 Task: Add a condition where "Hours since last SLA breach Less than One hundred" in recently solved tickets
Action: Mouse moved to (90, 369)
Screenshot: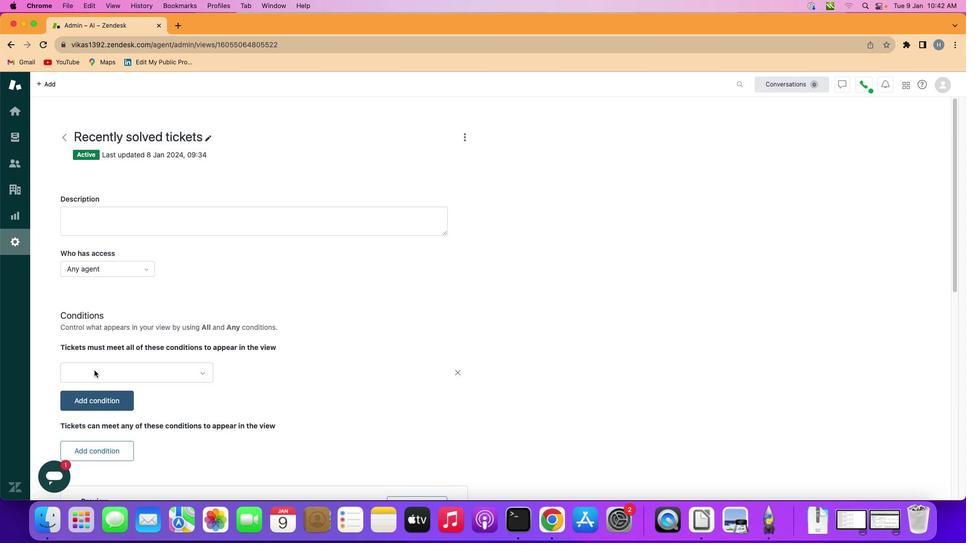 
Action: Mouse pressed left at (90, 369)
Screenshot: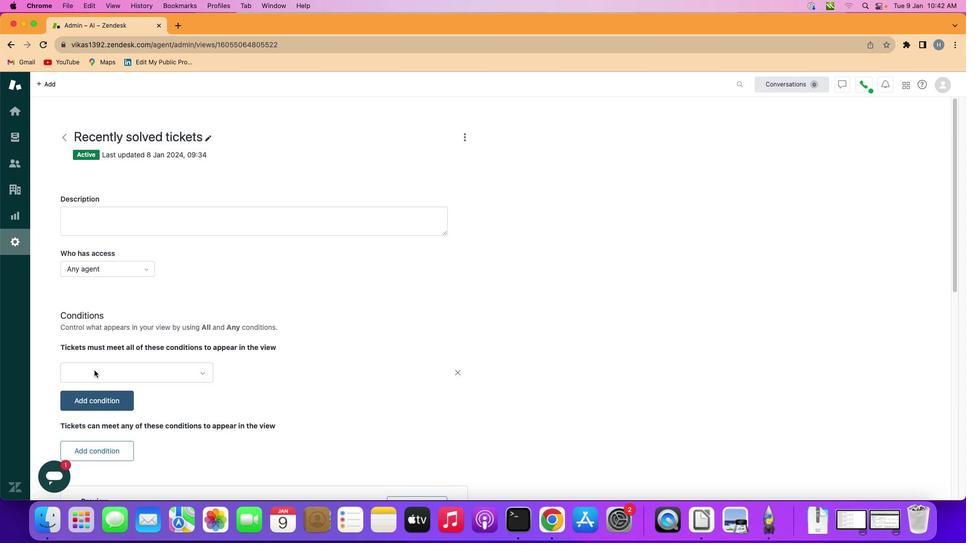 
Action: Mouse moved to (131, 371)
Screenshot: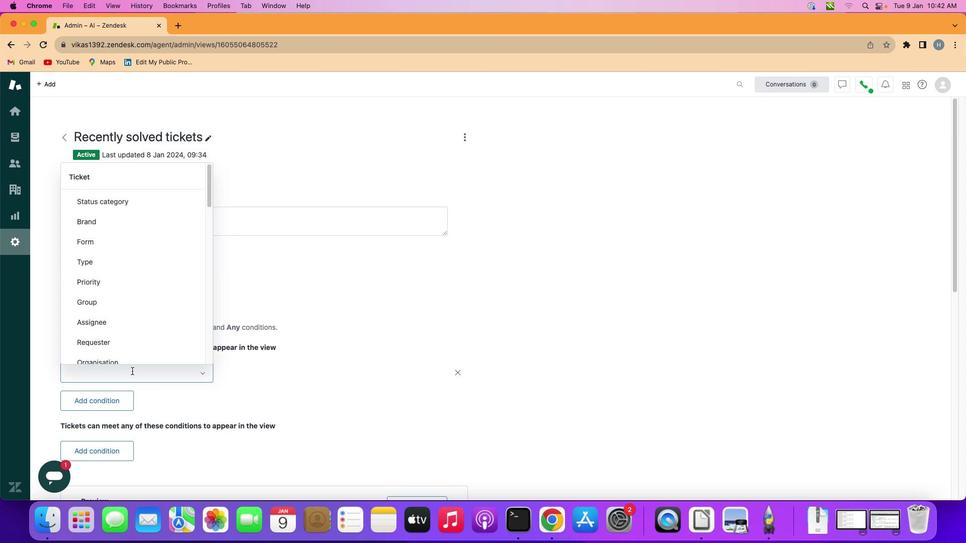 
Action: Mouse pressed left at (131, 371)
Screenshot: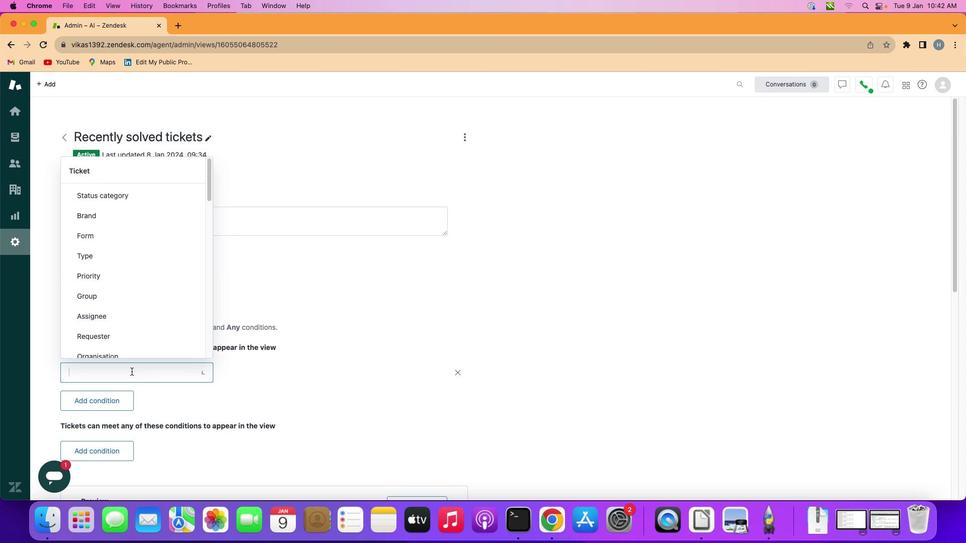 
Action: Mouse moved to (136, 283)
Screenshot: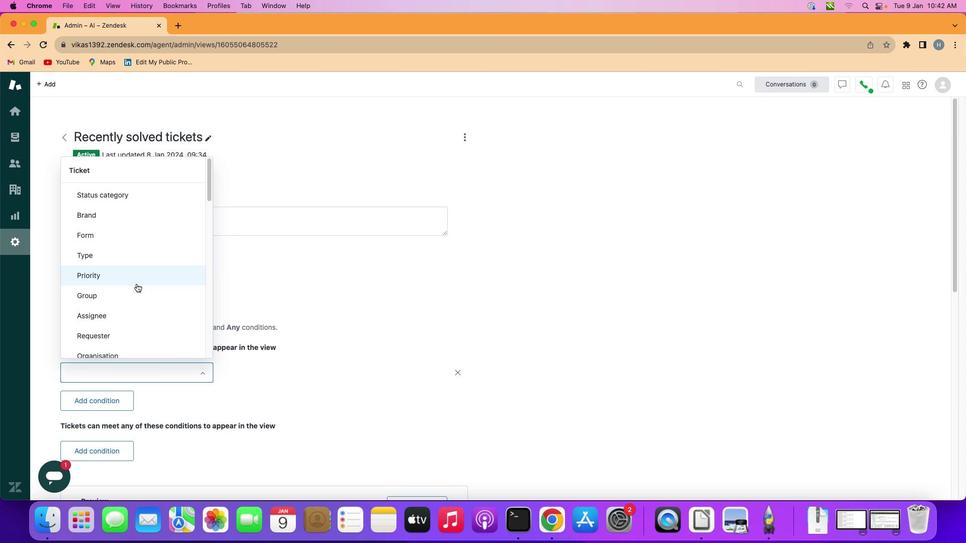 
Action: Mouse scrolled (136, 283) with delta (0, 0)
Screenshot: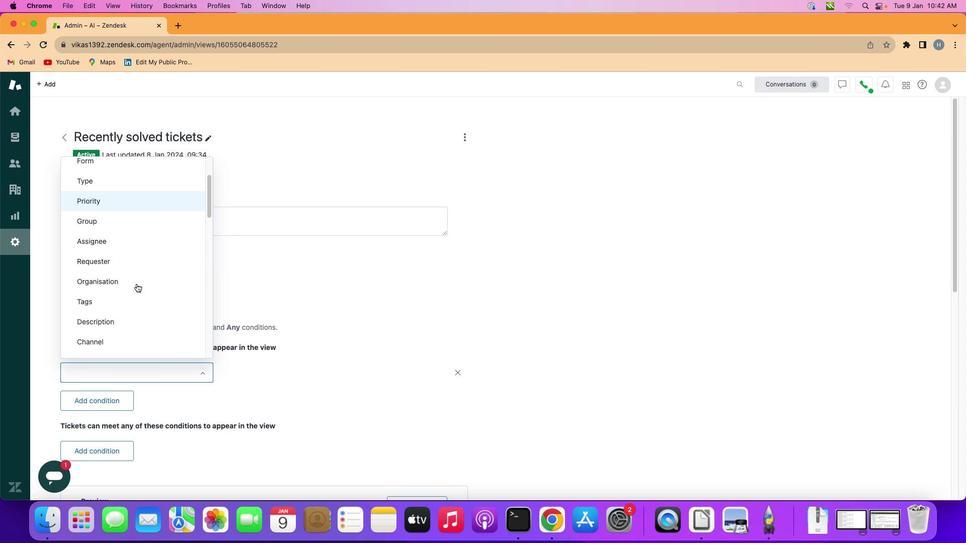 
Action: Mouse scrolled (136, 283) with delta (0, 0)
Screenshot: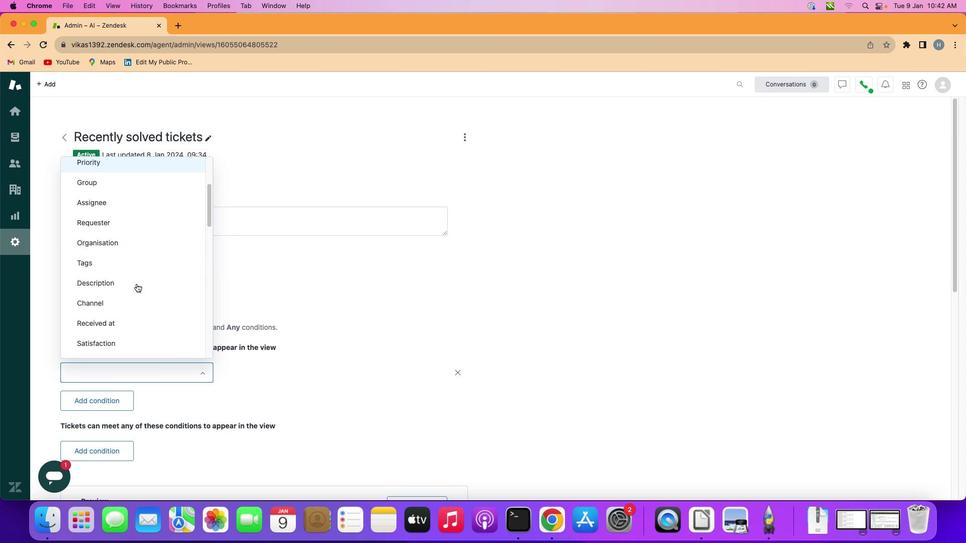 
Action: Mouse scrolled (136, 283) with delta (0, -1)
Screenshot: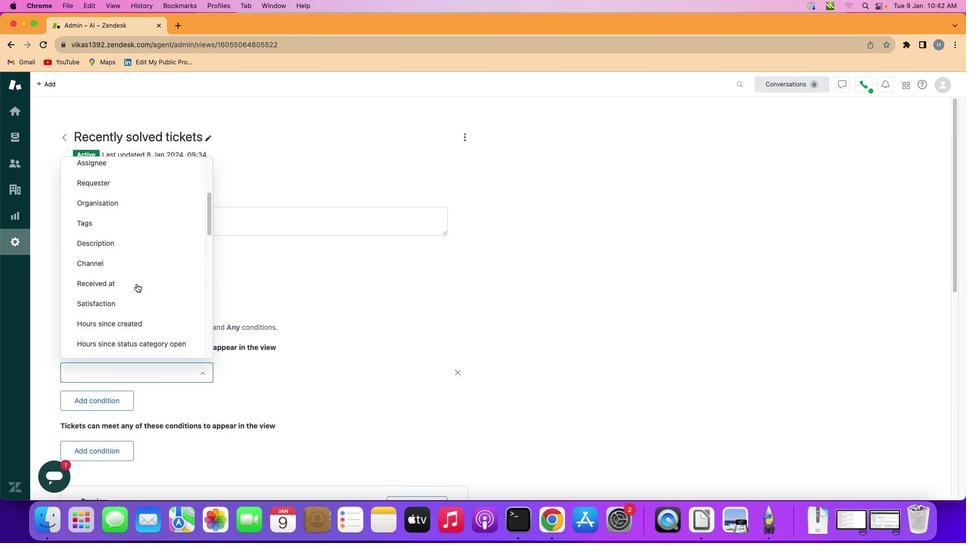 
Action: Mouse scrolled (136, 283) with delta (0, -1)
Screenshot: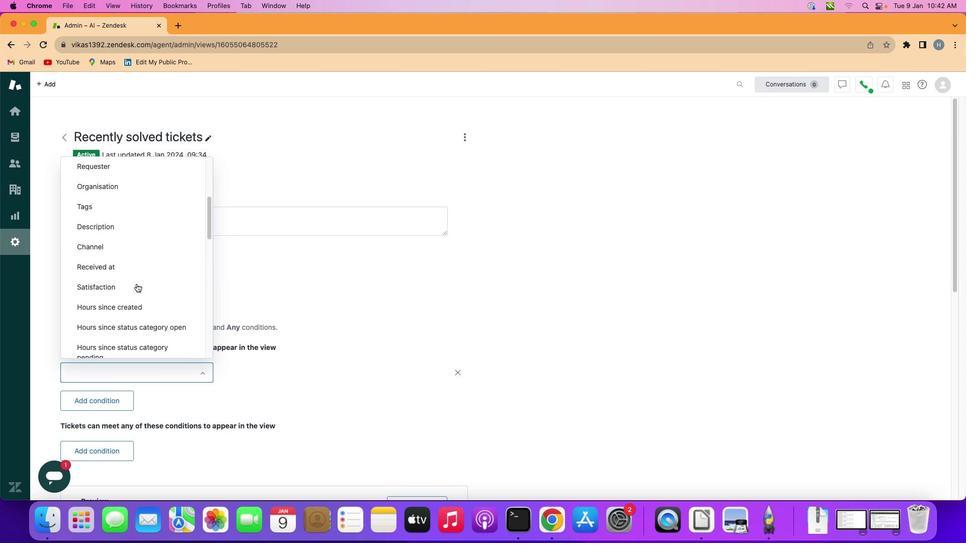 
Action: Mouse scrolled (136, 283) with delta (0, -1)
Screenshot: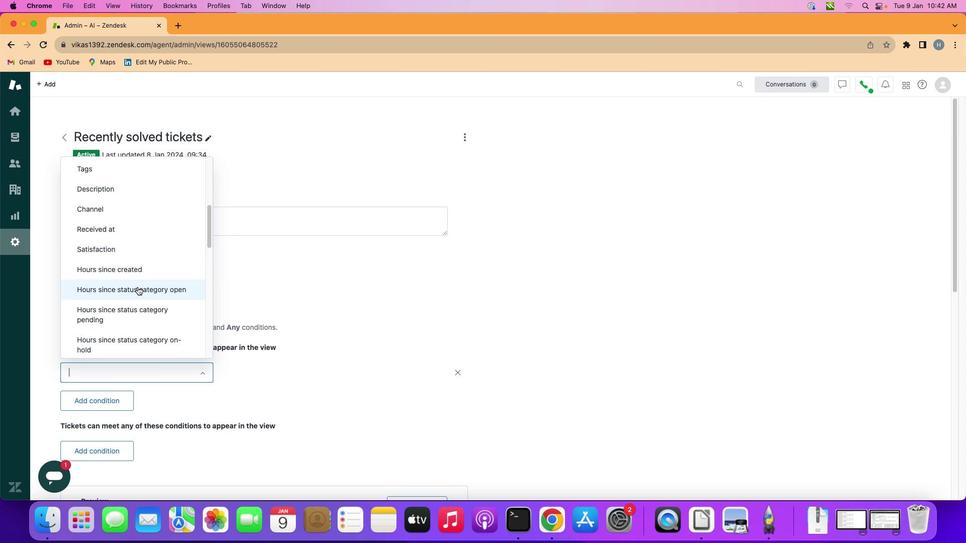 
Action: Mouse moved to (138, 288)
Screenshot: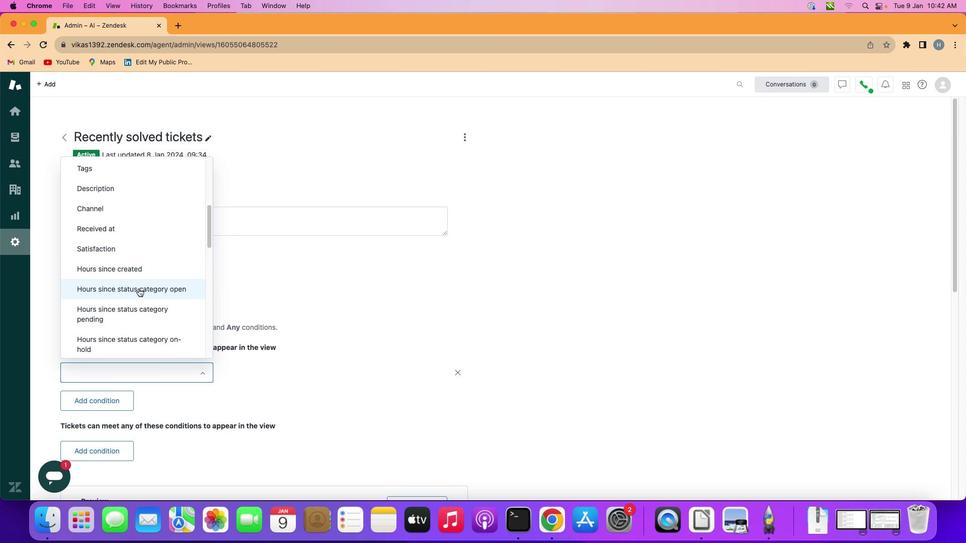 
Action: Mouse scrolled (138, 288) with delta (0, 0)
Screenshot: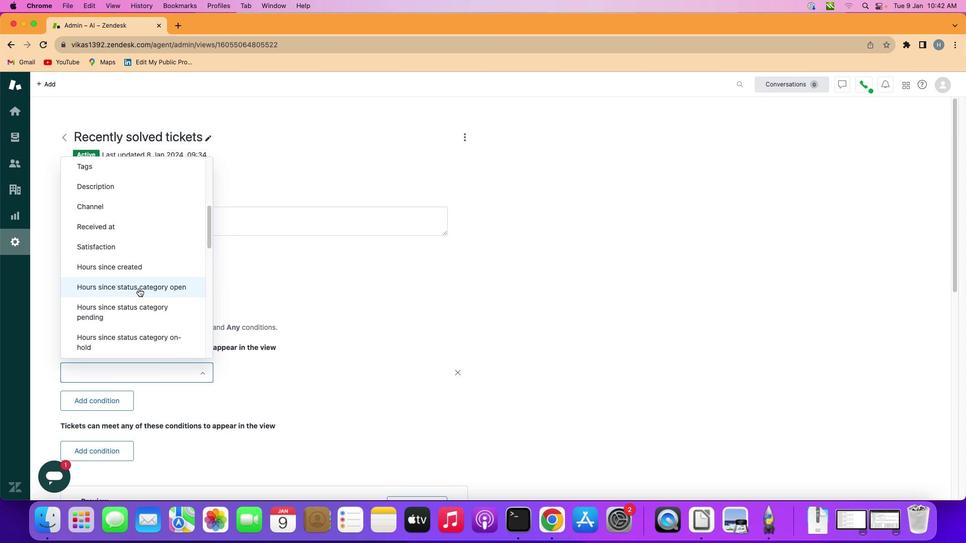 
Action: Mouse scrolled (138, 288) with delta (0, 0)
Screenshot: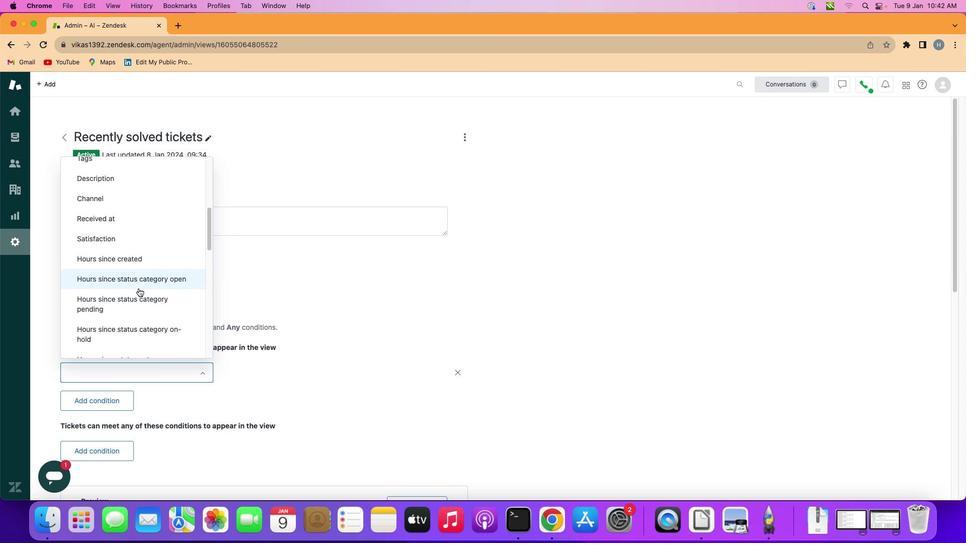 
Action: Mouse moved to (138, 288)
Screenshot: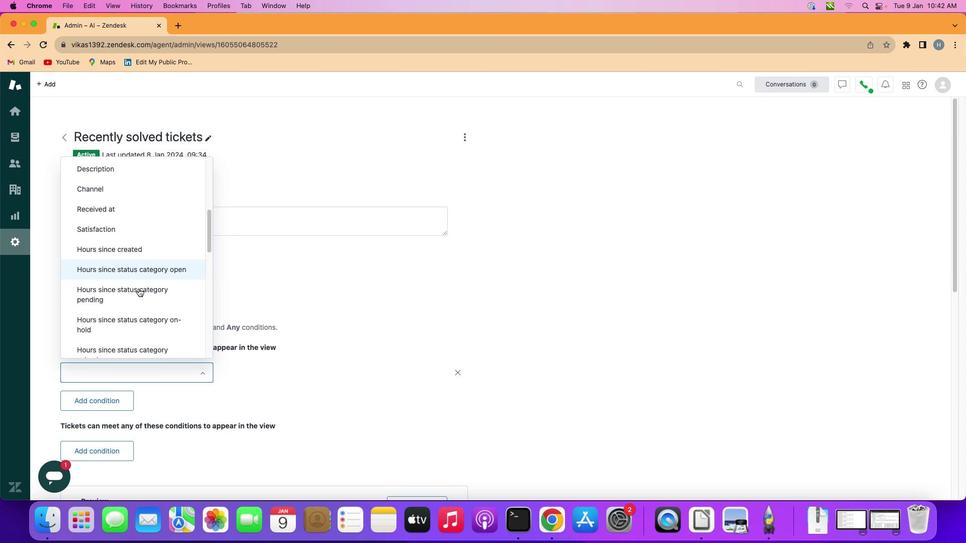 
Action: Mouse scrolled (138, 288) with delta (0, 0)
Screenshot: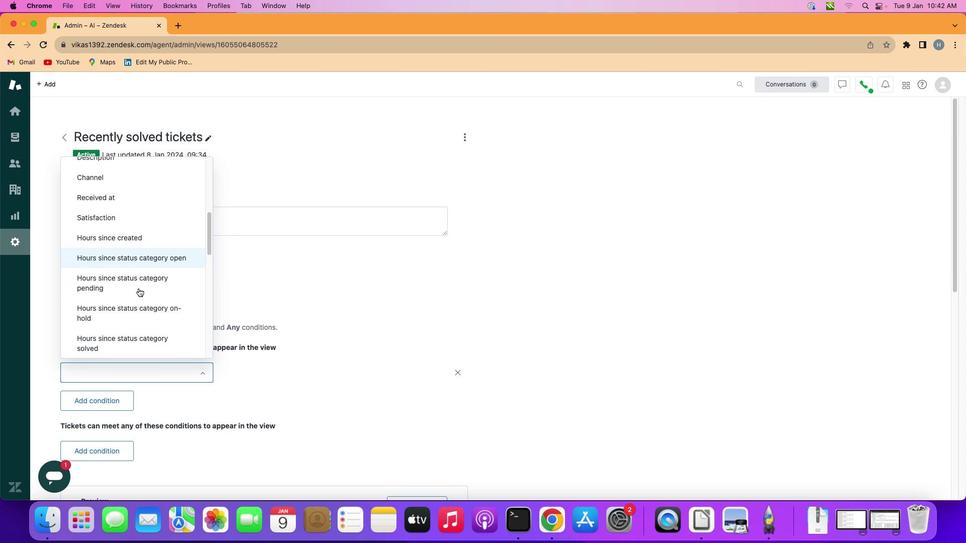 
Action: Mouse scrolled (138, 288) with delta (0, 0)
Screenshot: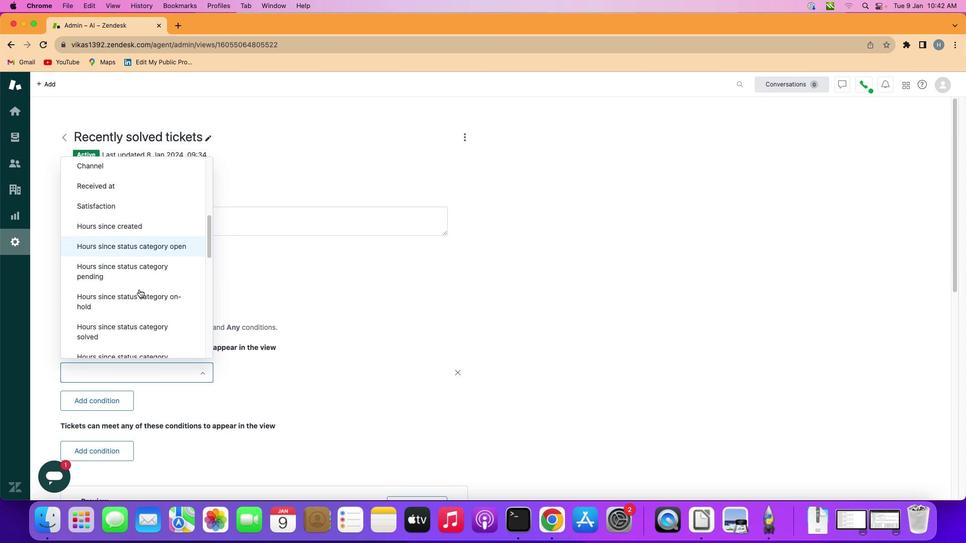 
Action: Mouse scrolled (138, 288) with delta (0, 0)
Screenshot: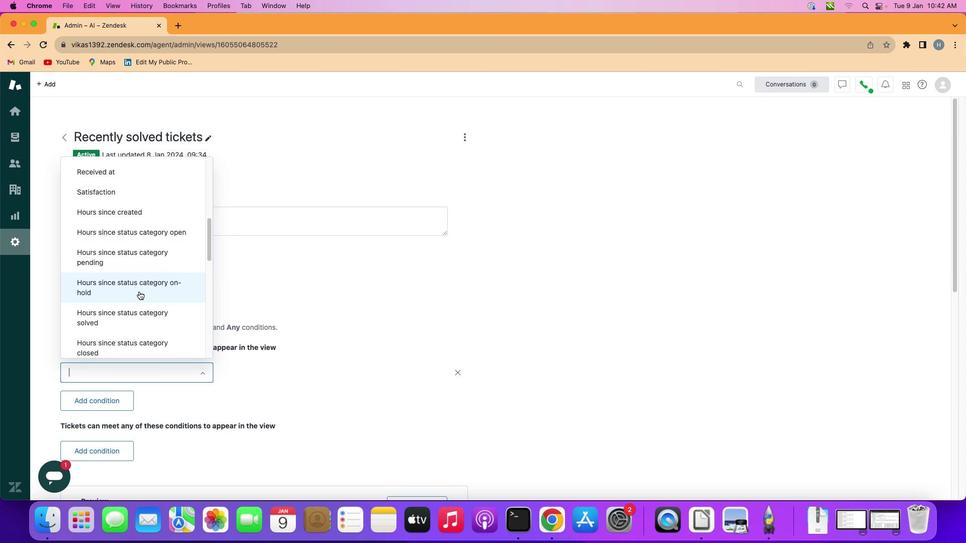
Action: Mouse moved to (138, 291)
Screenshot: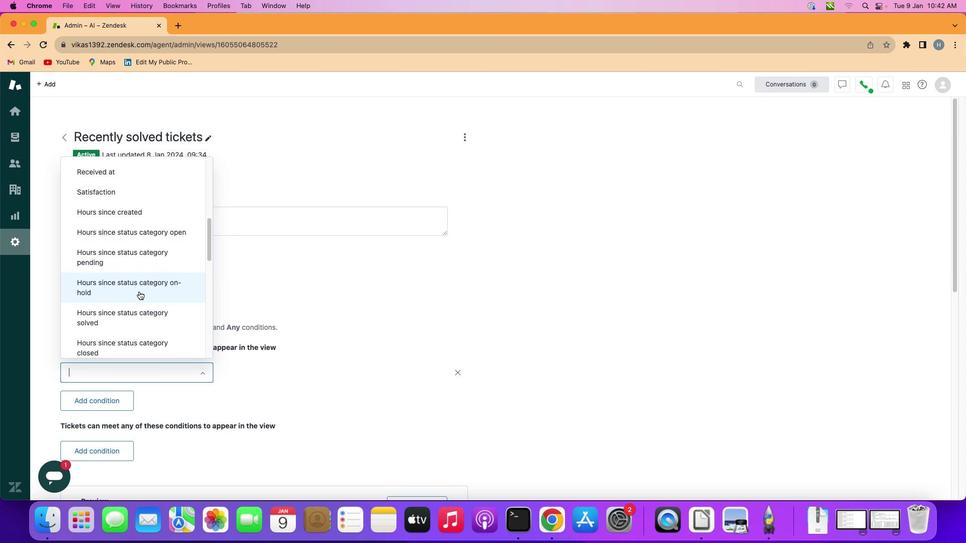 
Action: Mouse scrolled (138, 291) with delta (0, 0)
Screenshot: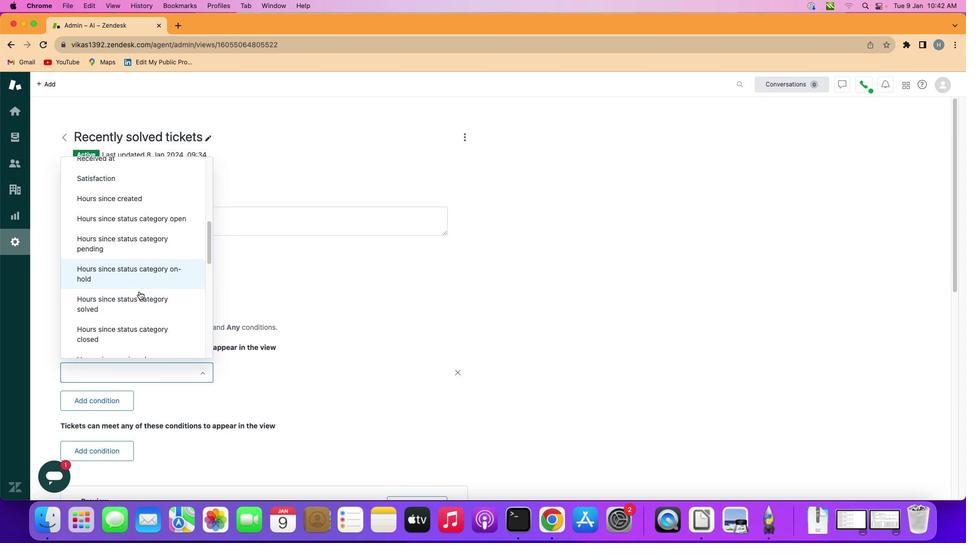 
Action: Mouse scrolled (138, 291) with delta (0, 0)
Screenshot: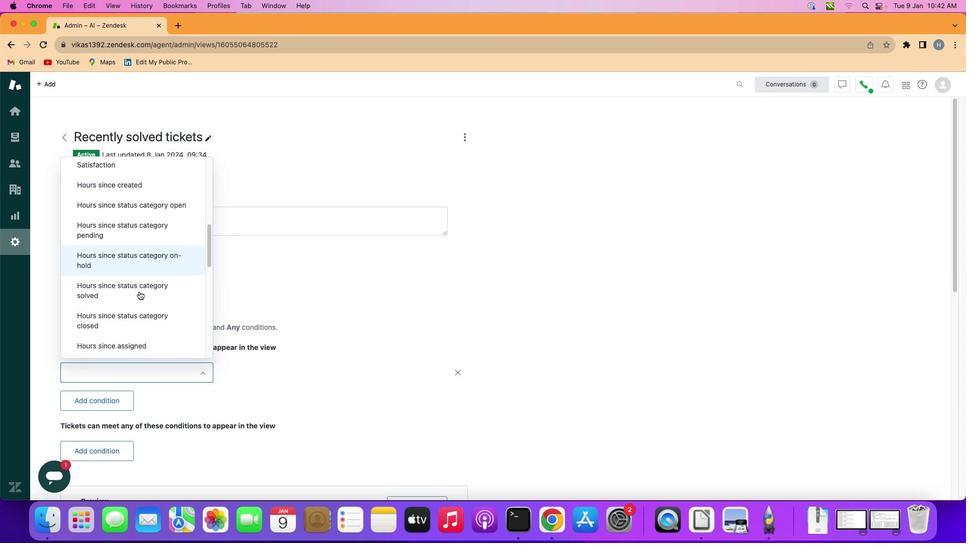 
Action: Mouse scrolled (138, 291) with delta (0, 0)
Screenshot: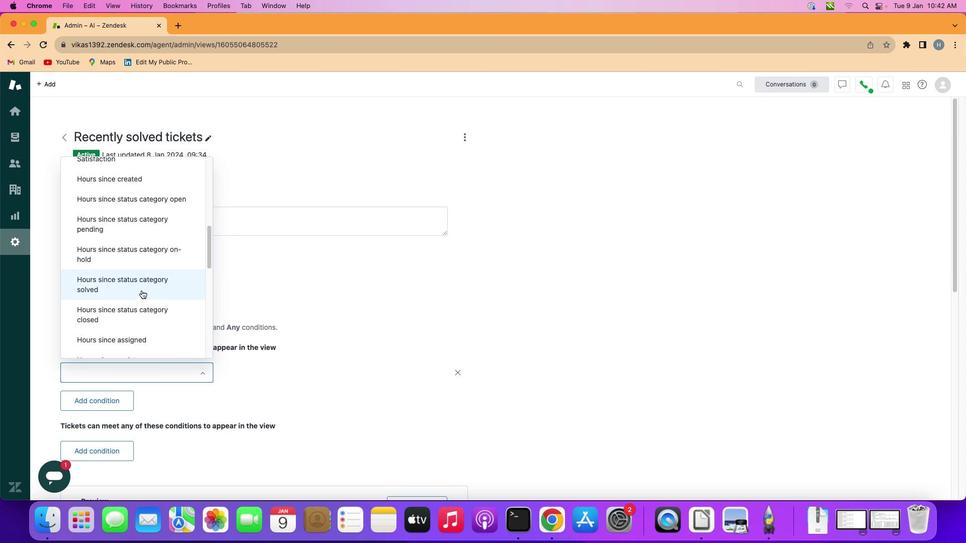 
Action: Mouse moved to (153, 285)
Screenshot: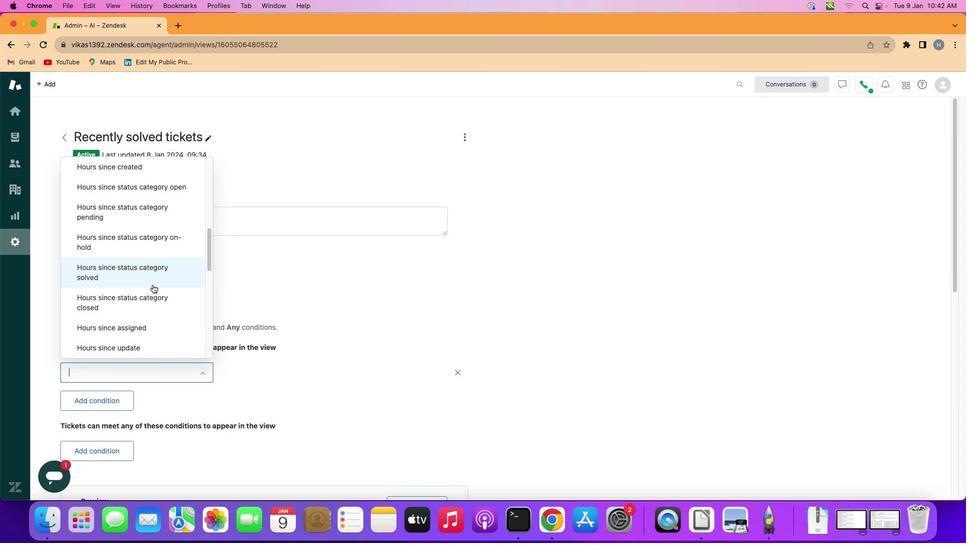
Action: Mouse scrolled (153, 285) with delta (0, 0)
Screenshot: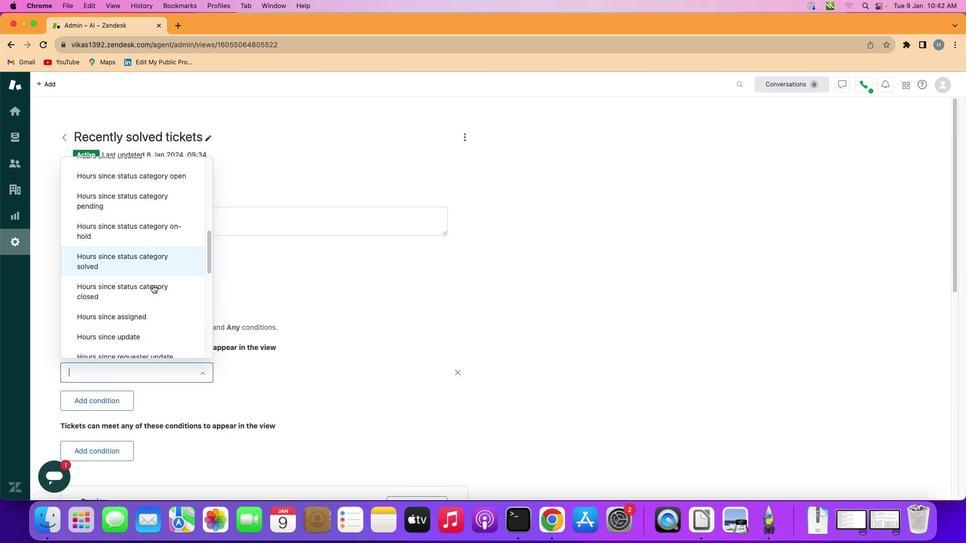 
Action: Mouse scrolled (153, 285) with delta (0, 0)
Screenshot: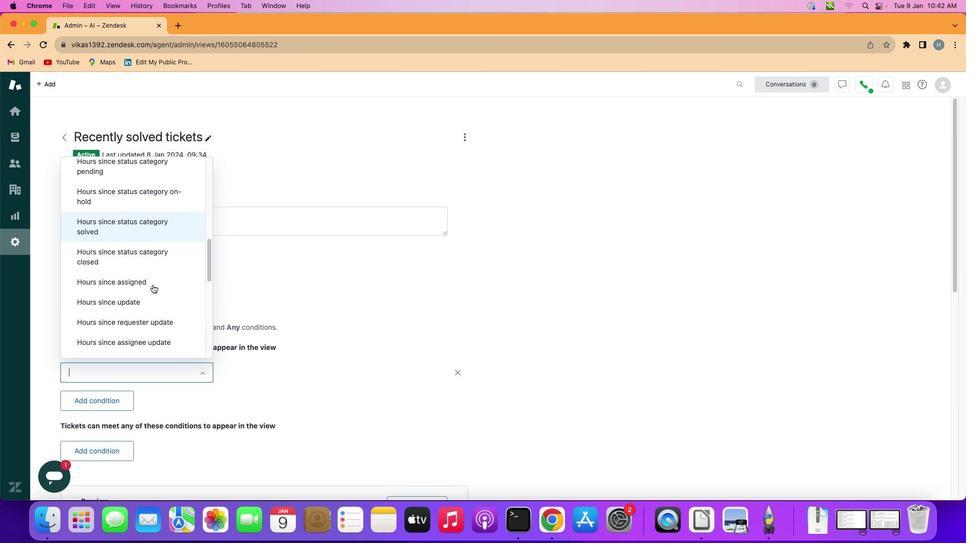 
Action: Mouse scrolled (153, 285) with delta (0, 0)
Screenshot: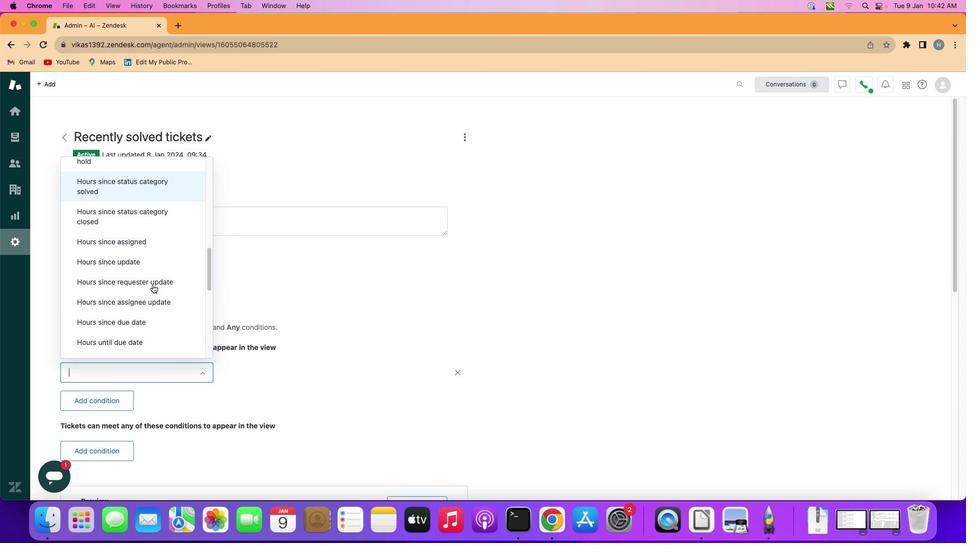 
Action: Mouse scrolled (153, 285) with delta (0, -1)
Screenshot: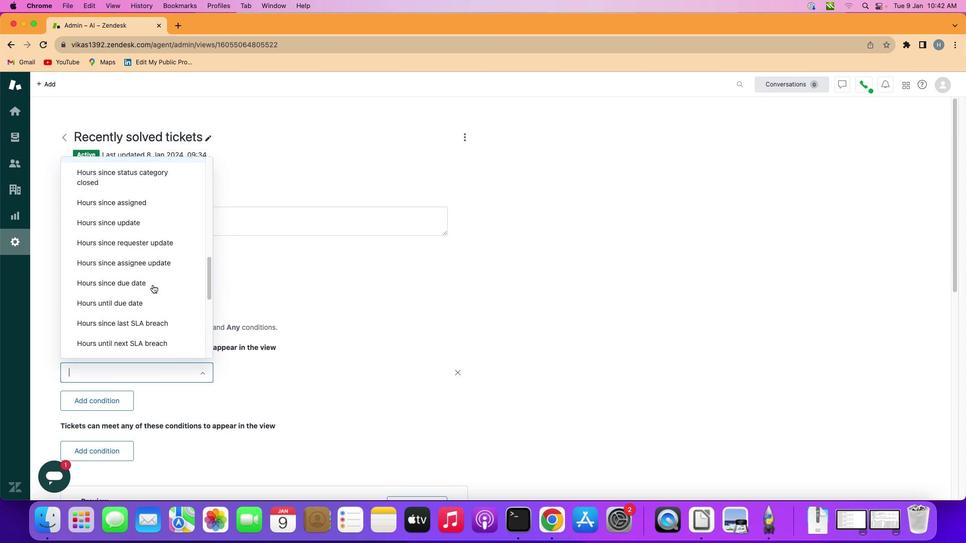 
Action: Mouse scrolled (153, 285) with delta (0, -1)
Screenshot: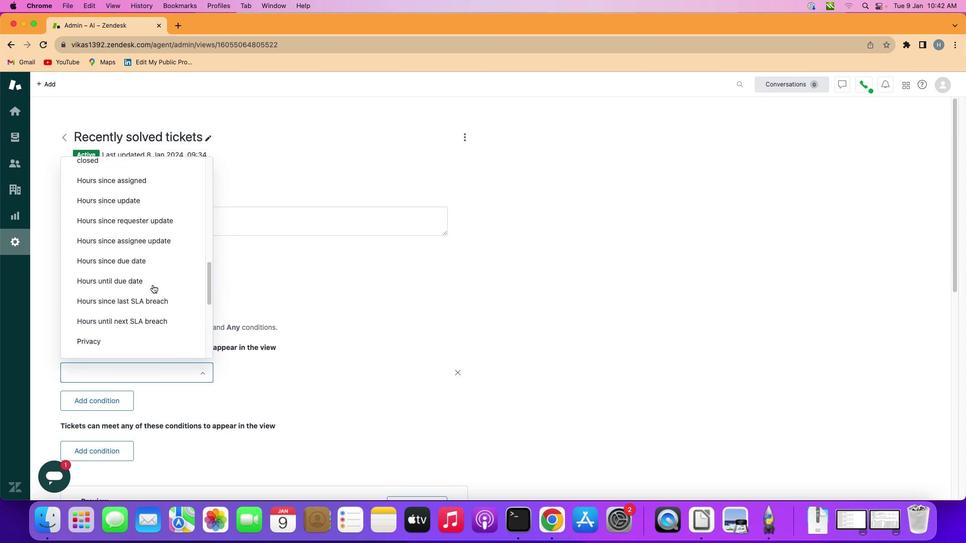 
Action: Mouse moved to (155, 283)
Screenshot: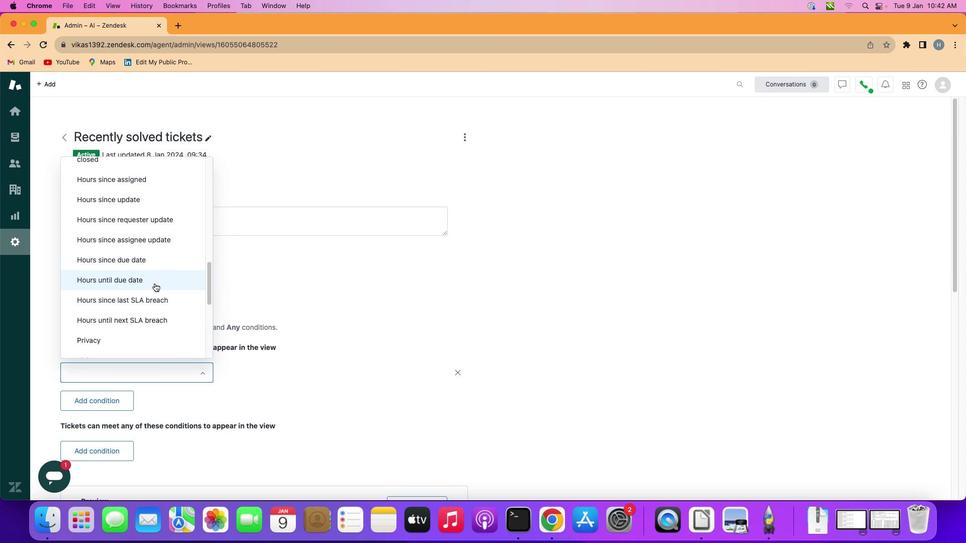 
Action: Mouse scrolled (155, 283) with delta (0, 0)
Screenshot: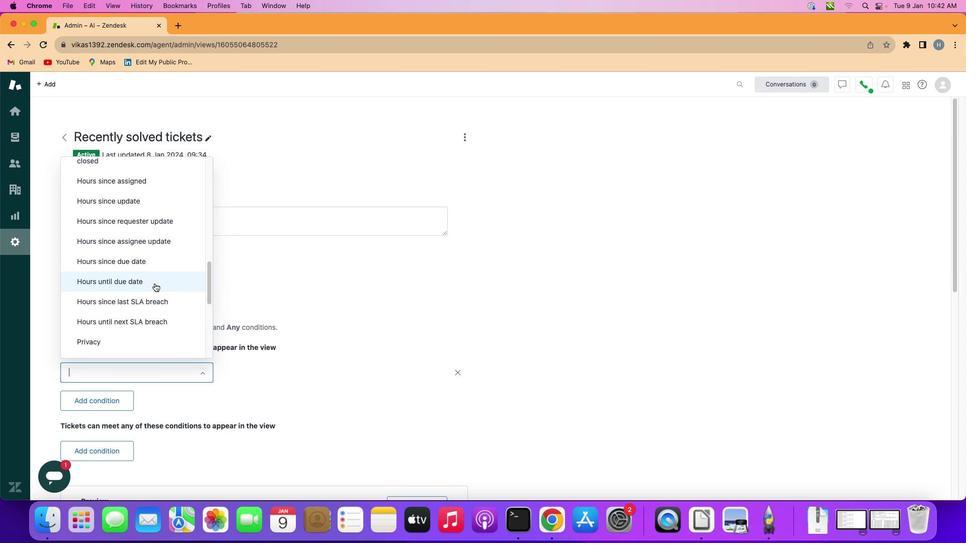 
Action: Mouse scrolled (155, 283) with delta (0, 0)
Screenshot: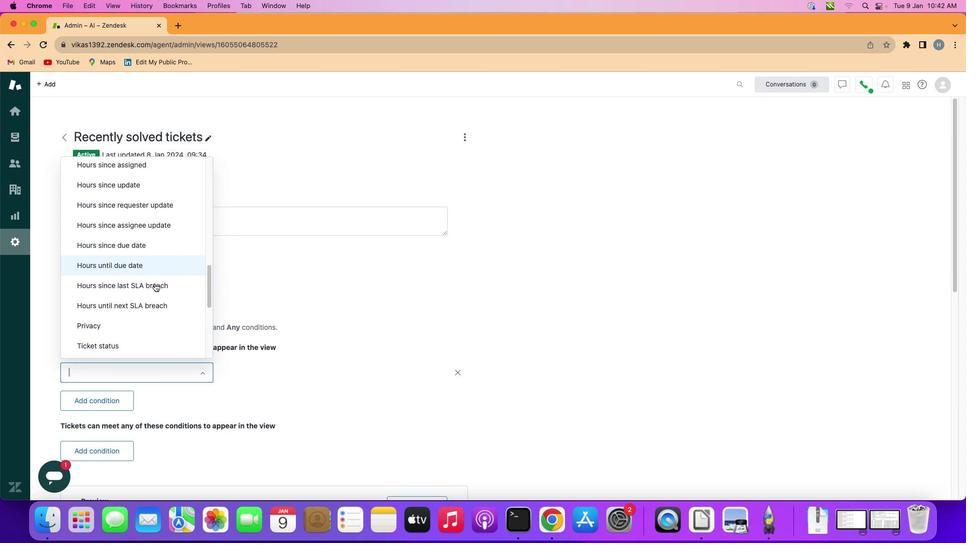 
Action: Mouse scrolled (155, 283) with delta (0, 0)
Screenshot: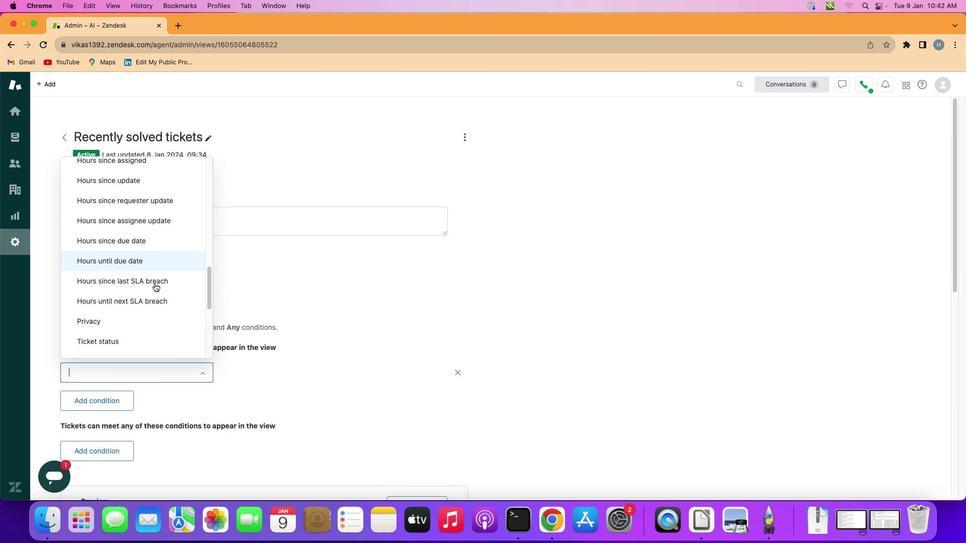 
Action: Mouse moved to (160, 278)
Screenshot: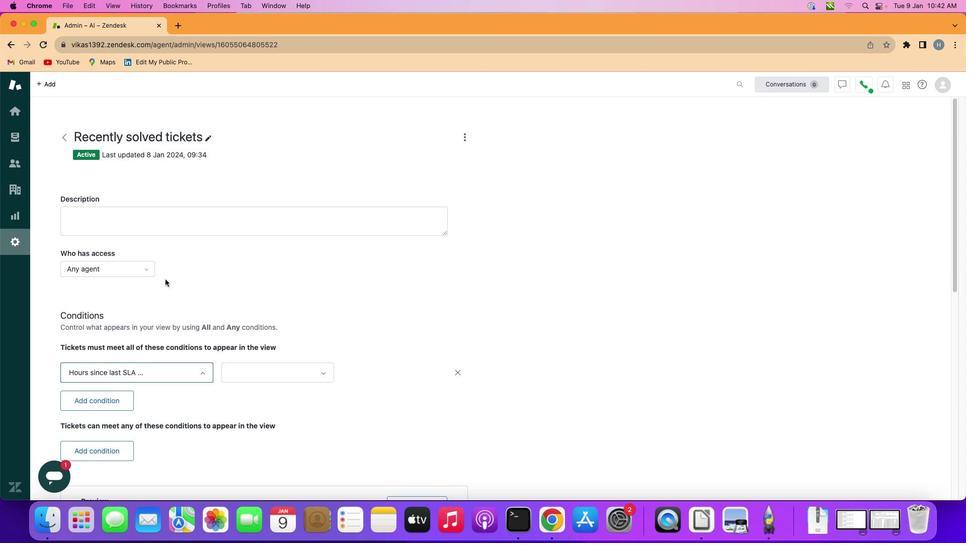 
Action: Mouse pressed left at (160, 278)
Screenshot: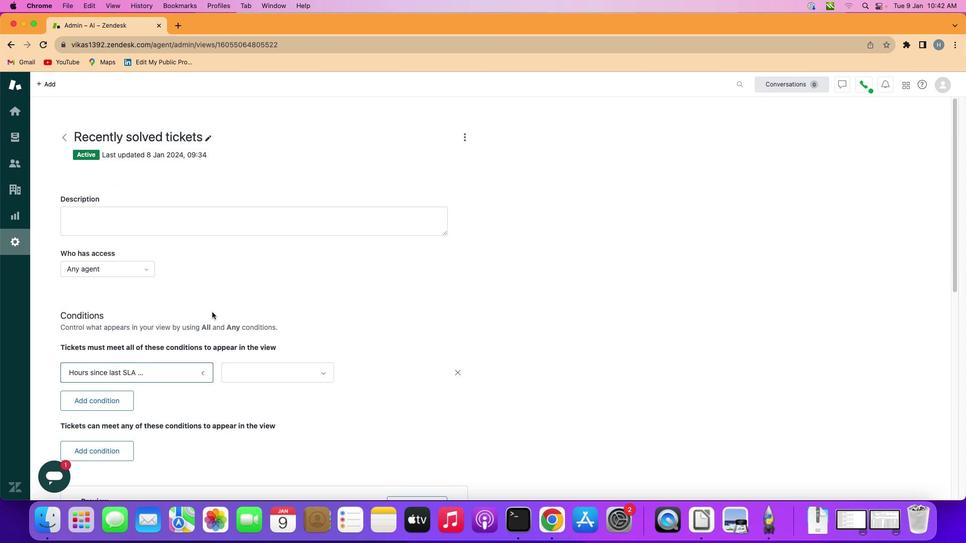 
Action: Mouse moved to (287, 377)
Screenshot: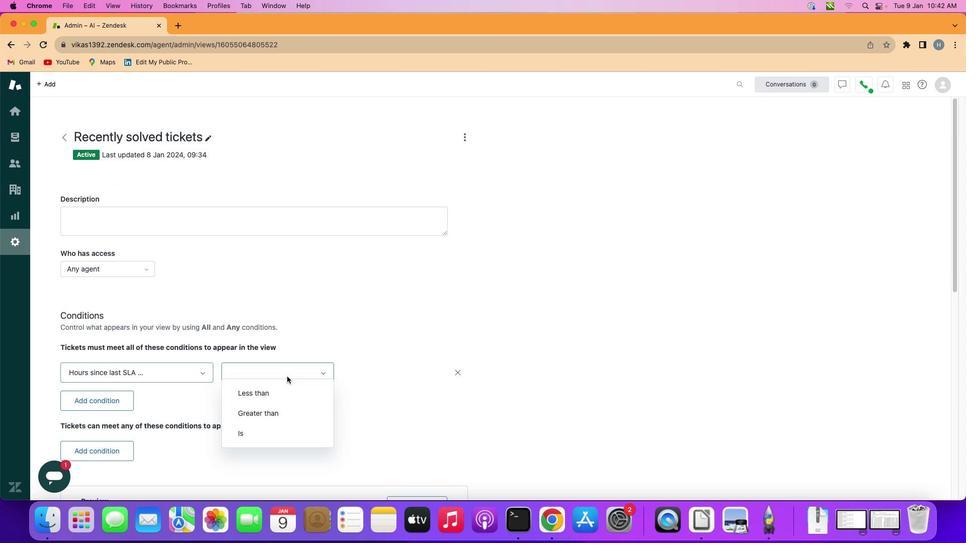 
Action: Mouse pressed left at (287, 377)
Screenshot: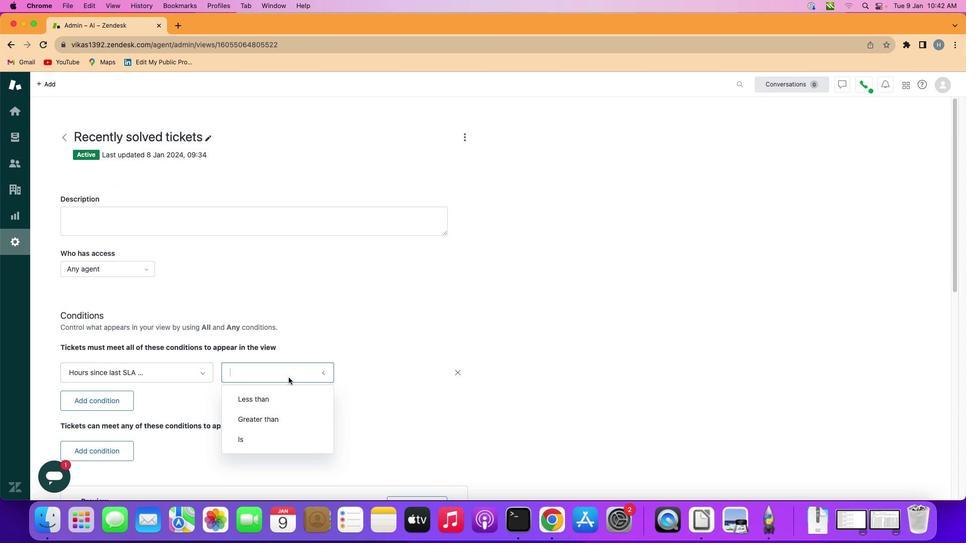
Action: Mouse moved to (288, 390)
Screenshot: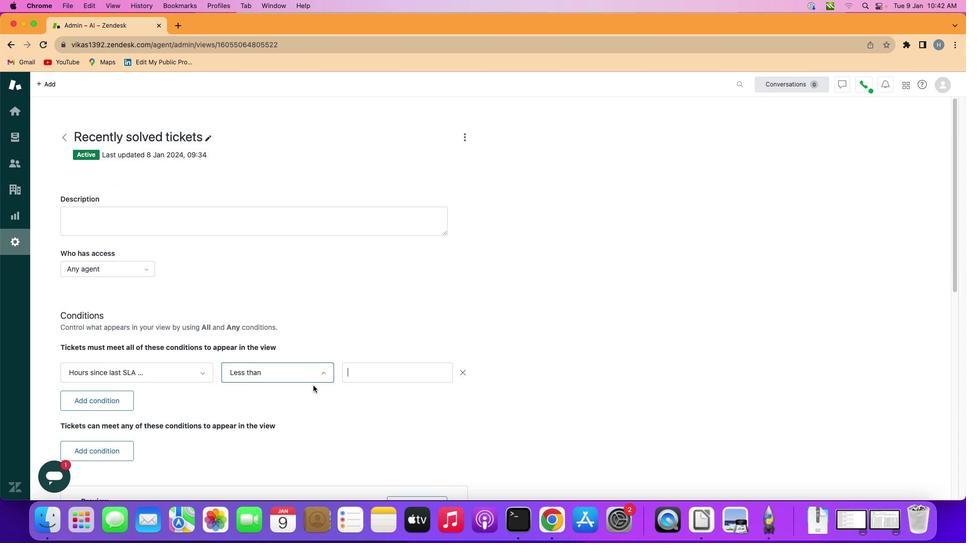 
Action: Mouse pressed left at (288, 390)
Screenshot: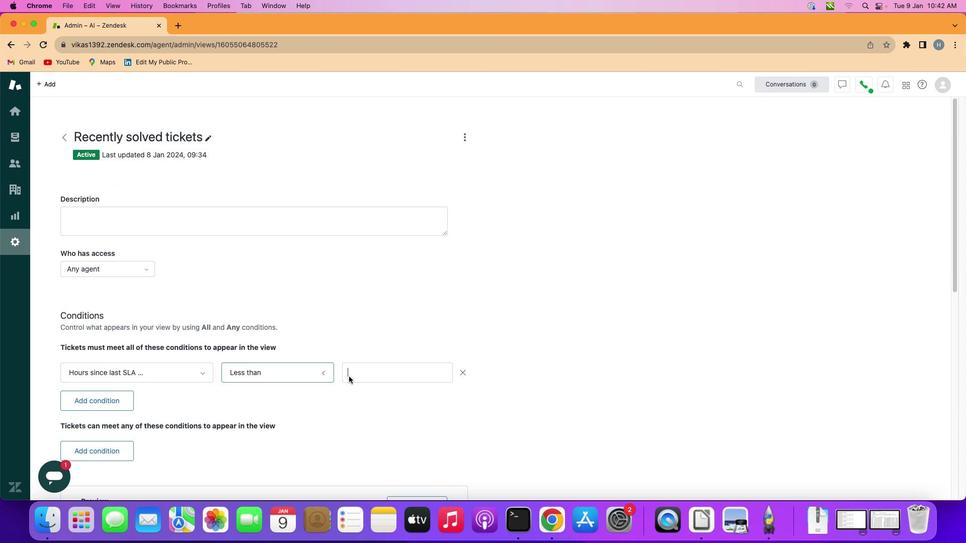 
Action: Mouse moved to (367, 370)
Screenshot: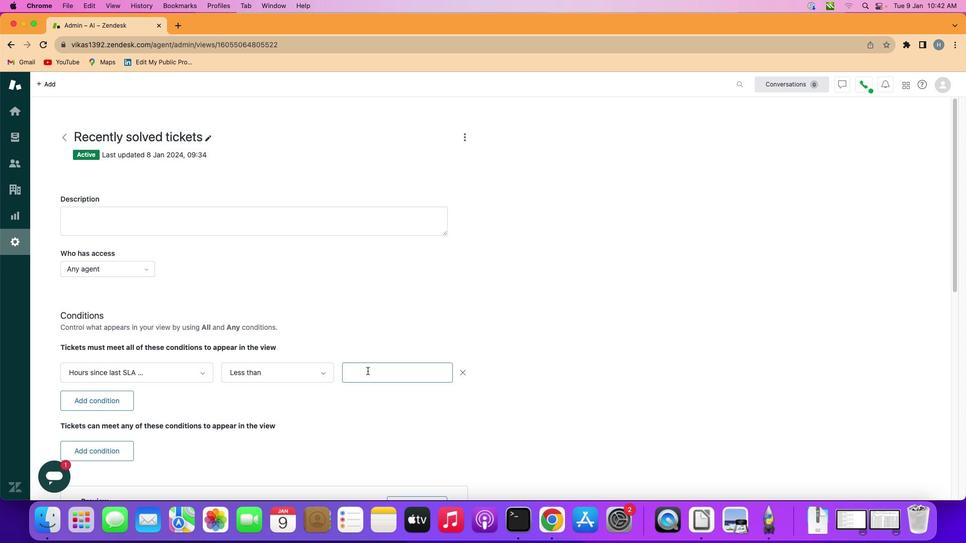 
Action: Mouse pressed left at (367, 370)
Screenshot: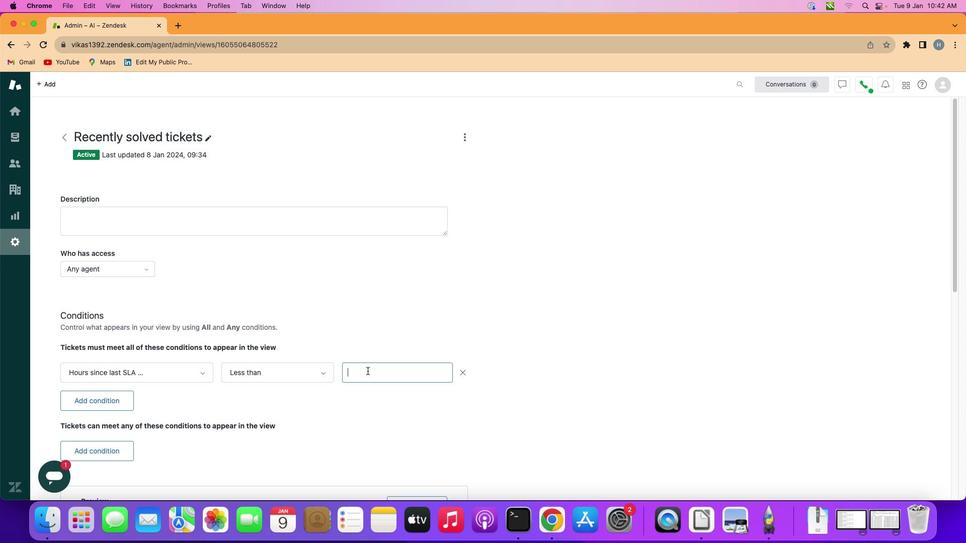 
Action: Key pressed Key.shift'O''n''e'Key.space'h''u''n''d''r''e''d'
Screenshot: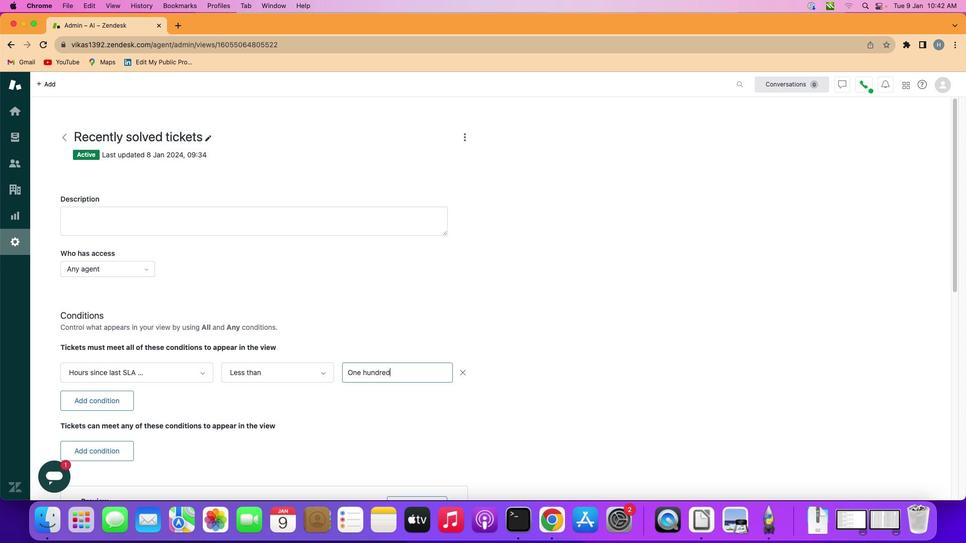 
Action: Mouse moved to (359, 406)
Screenshot: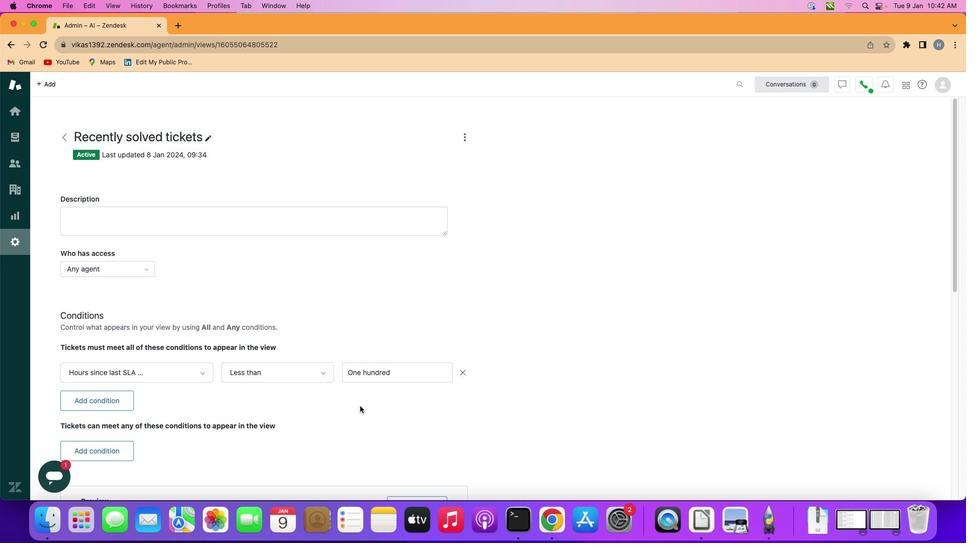 
